 Task: Create a due date automation trigger when advanced on, on the tuesday of the week a card is due add fields with all custom fields completed at 11:00 AM.
Action: Mouse moved to (1175, 95)
Screenshot: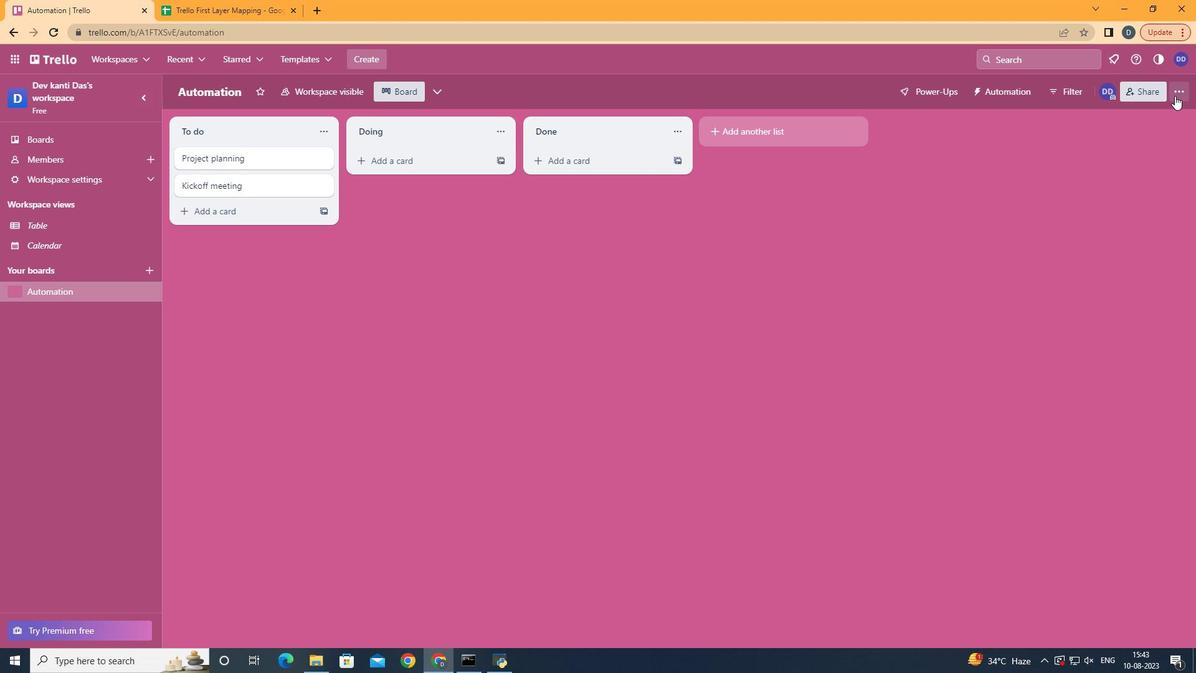 
Action: Mouse pressed left at (1175, 95)
Screenshot: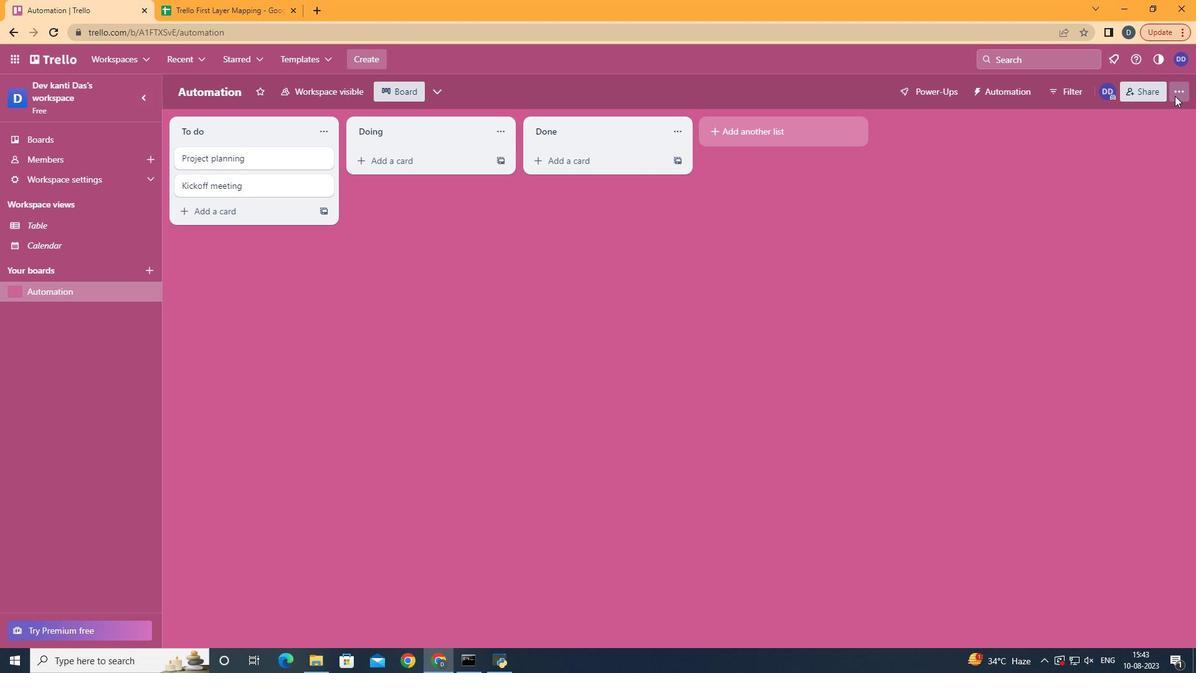 
Action: Mouse moved to (1077, 261)
Screenshot: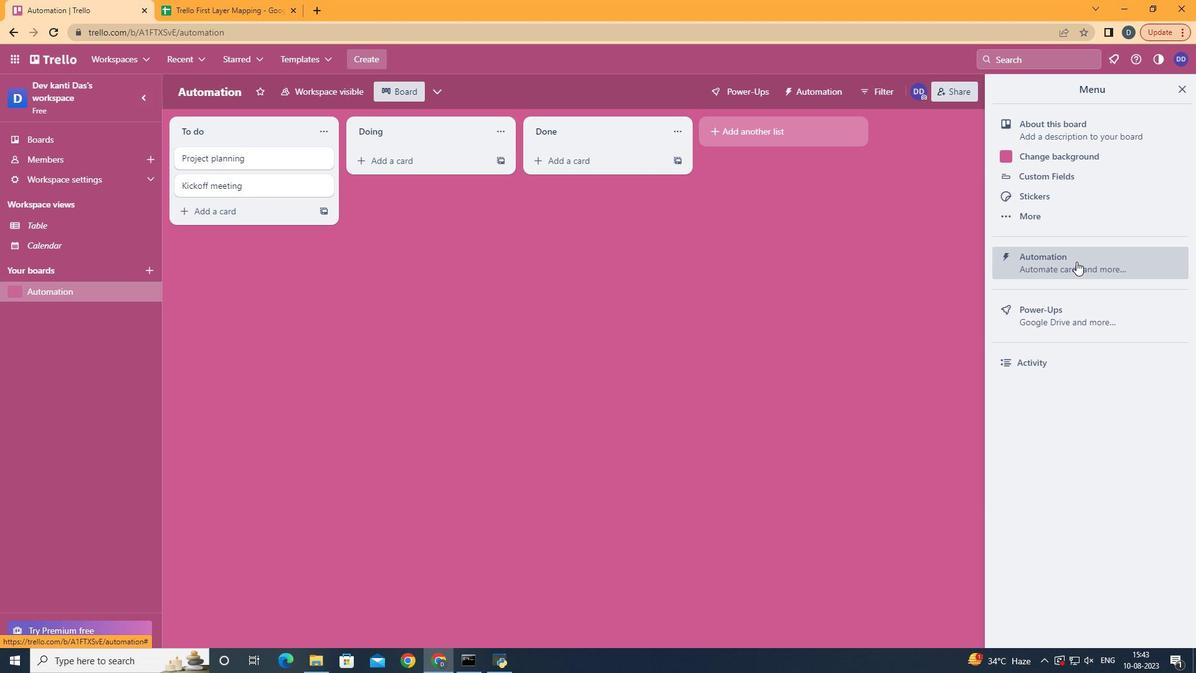 
Action: Mouse pressed left at (1077, 261)
Screenshot: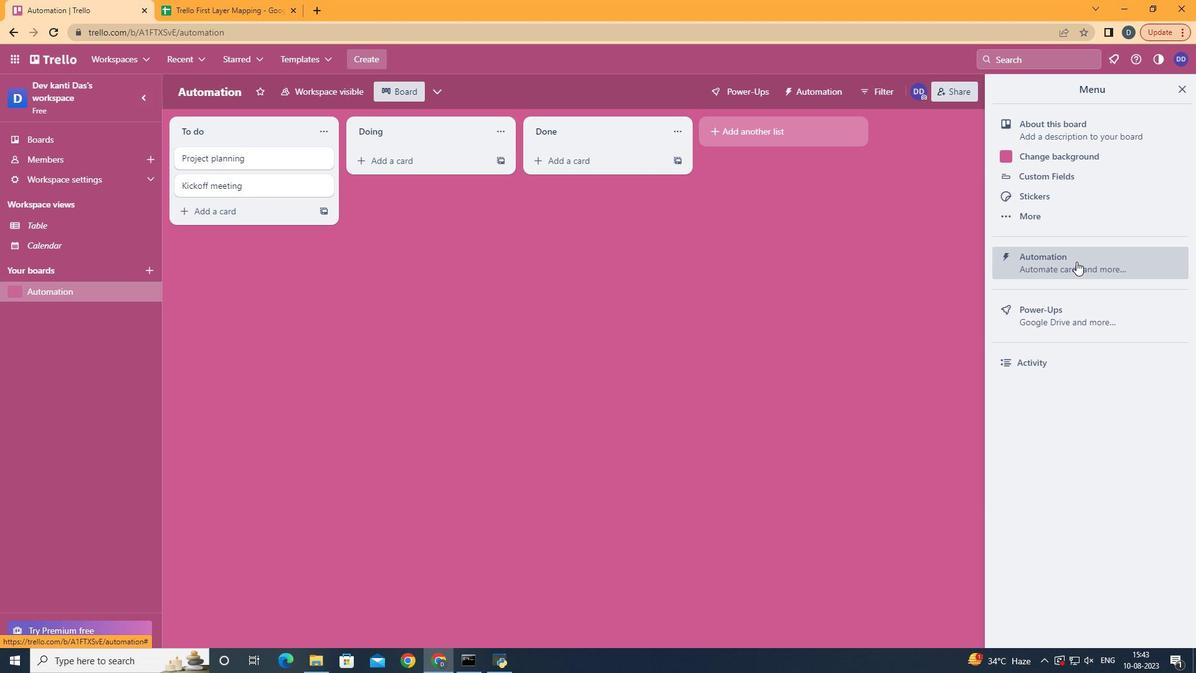 
Action: Mouse moved to (199, 251)
Screenshot: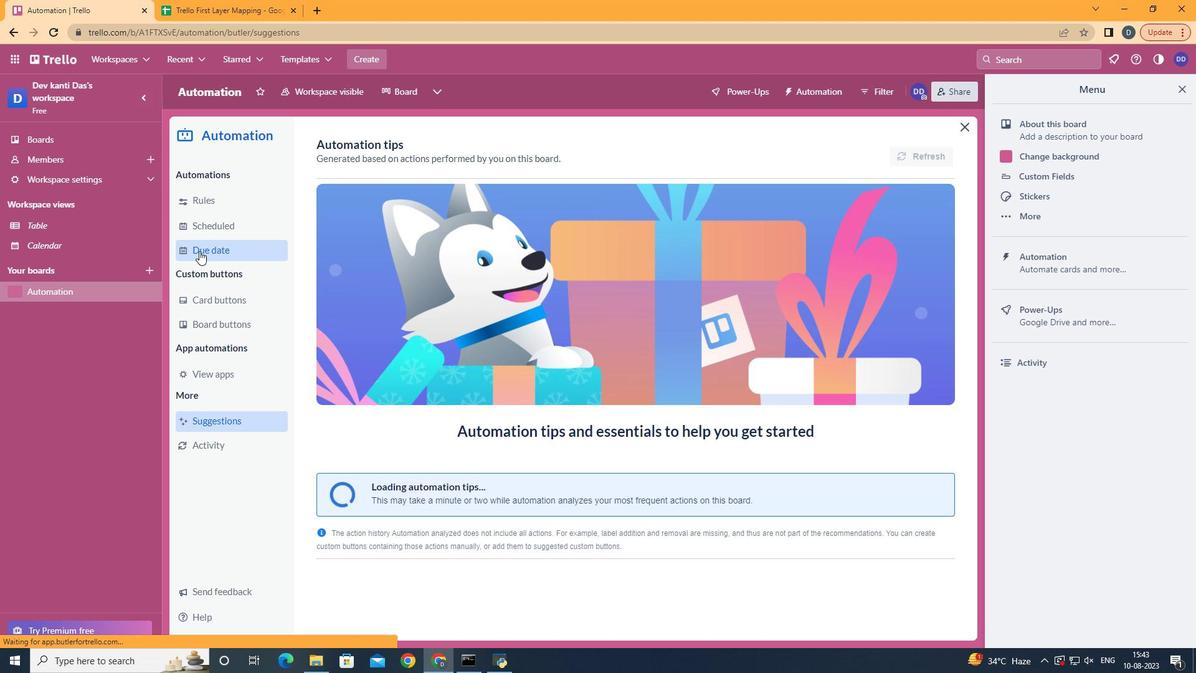 
Action: Mouse pressed left at (199, 251)
Screenshot: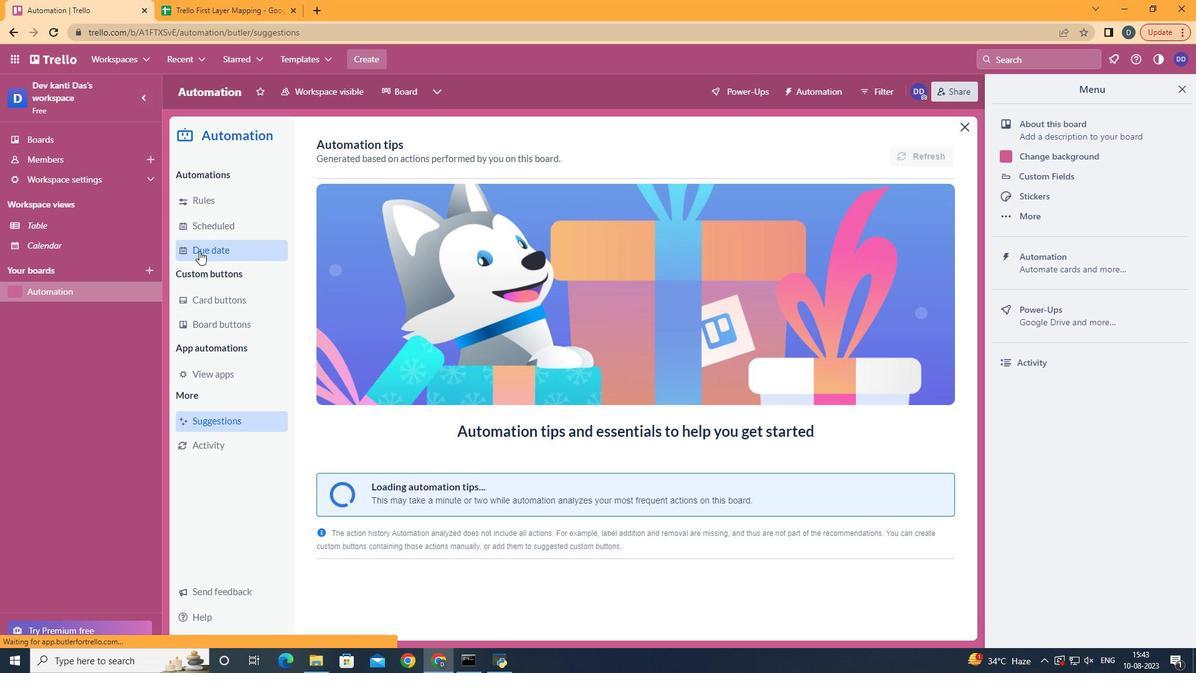 
Action: Mouse moved to (878, 146)
Screenshot: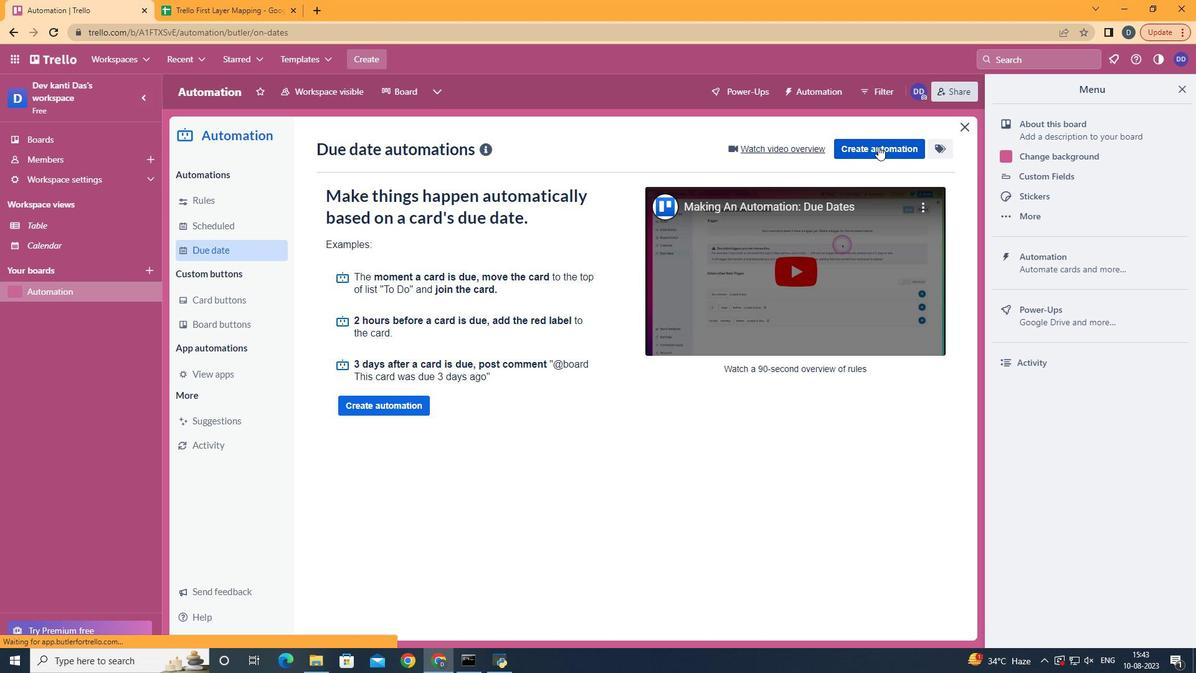 
Action: Mouse pressed left at (878, 146)
Screenshot: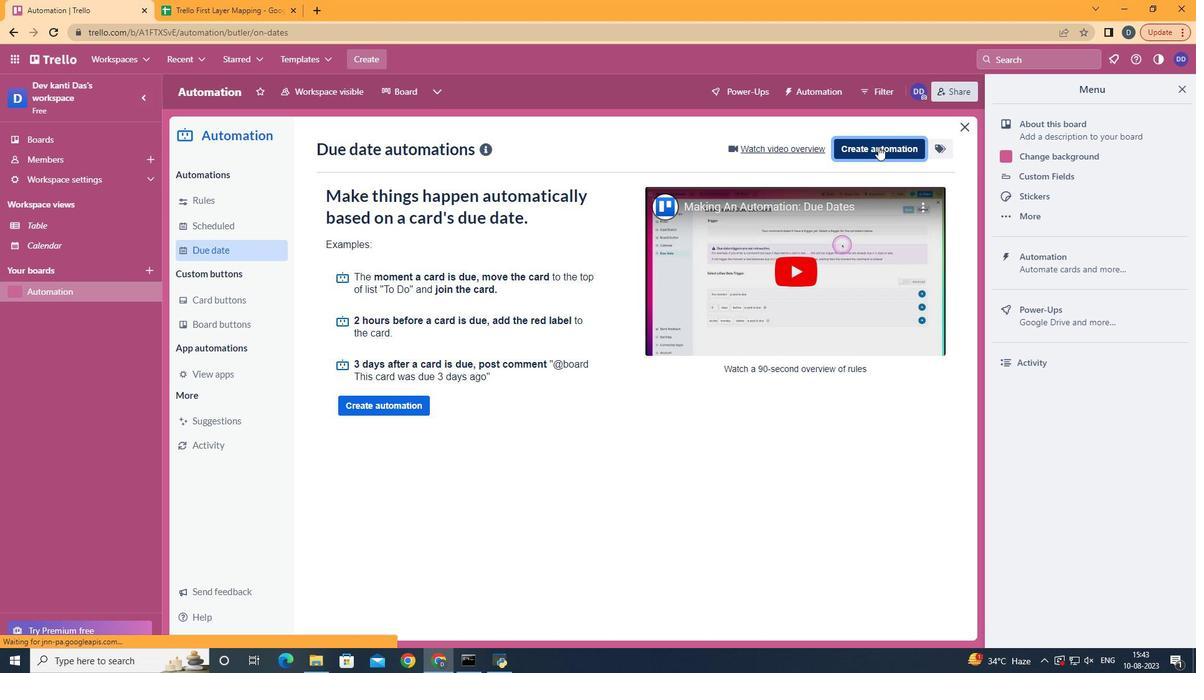 
Action: Mouse moved to (638, 266)
Screenshot: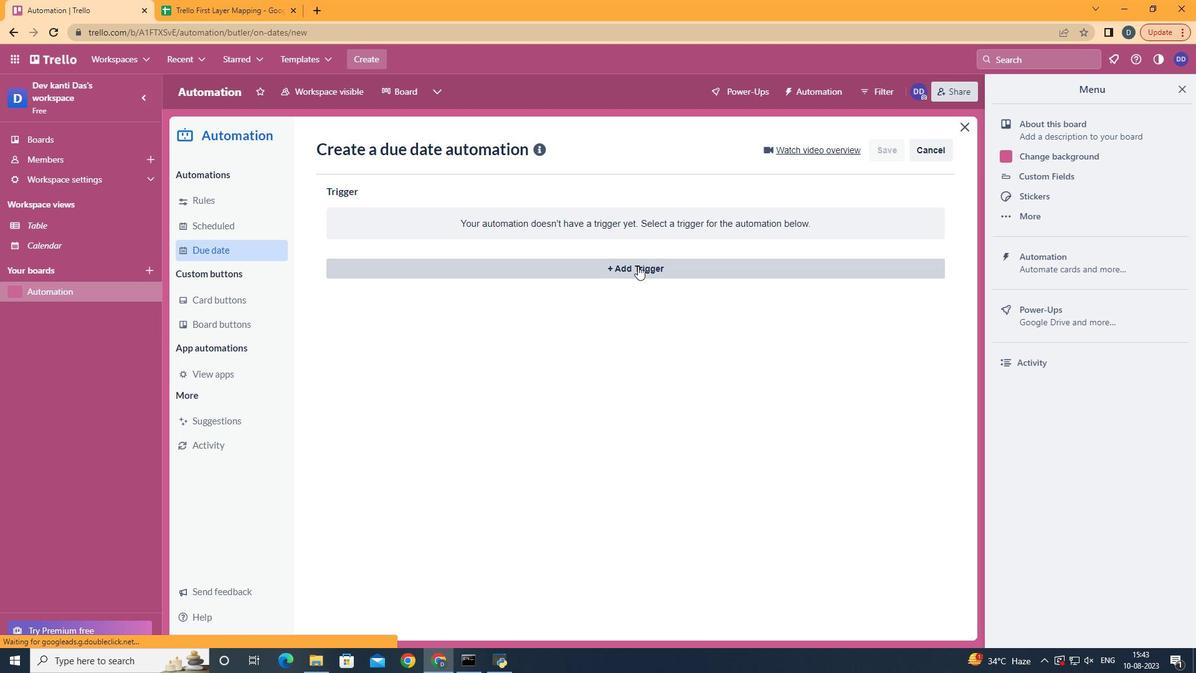 
Action: Mouse pressed left at (638, 266)
Screenshot: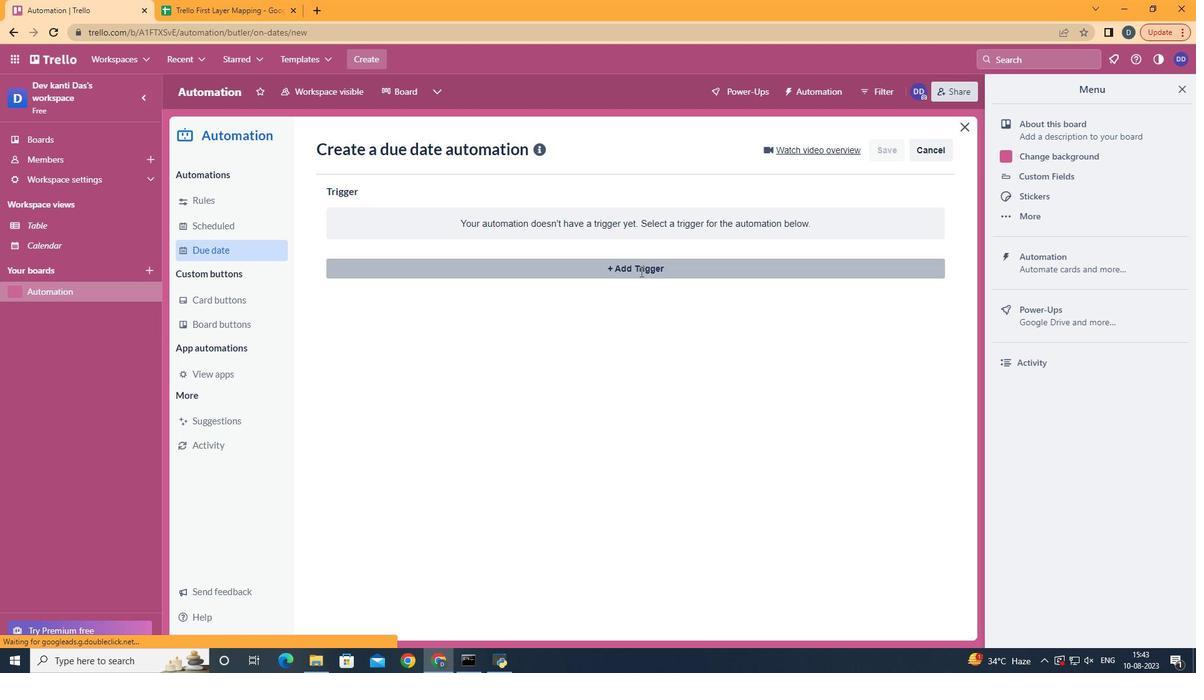 
Action: Mouse moved to (399, 349)
Screenshot: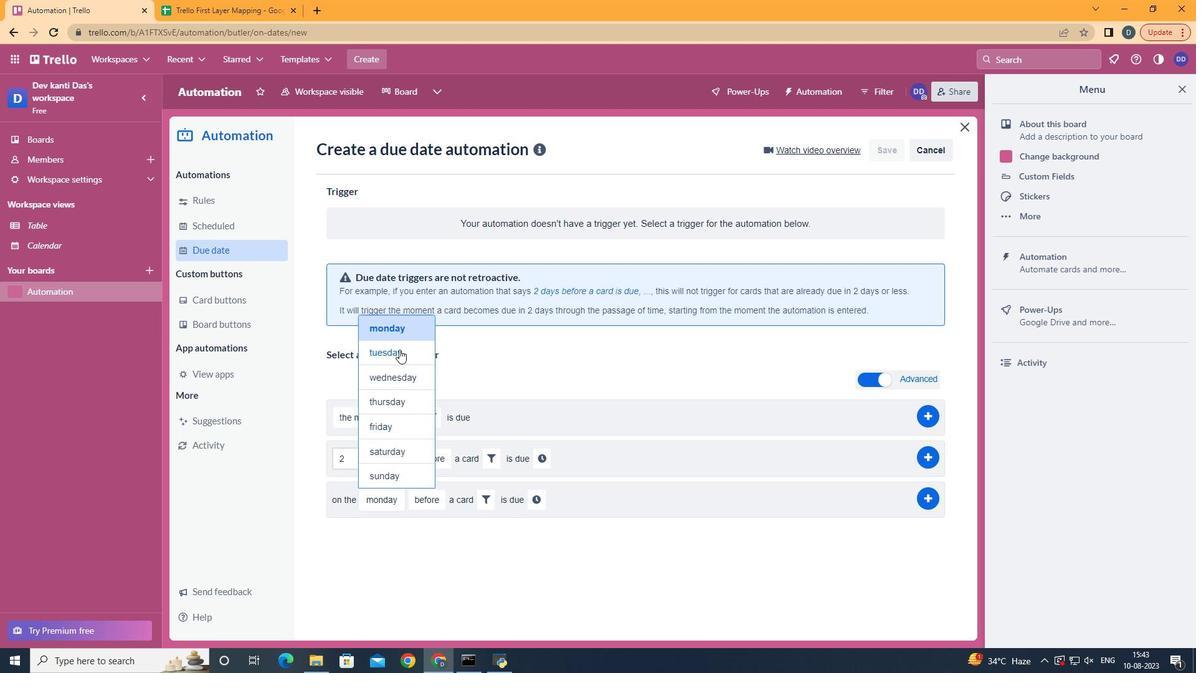 
Action: Mouse pressed left at (399, 349)
Screenshot: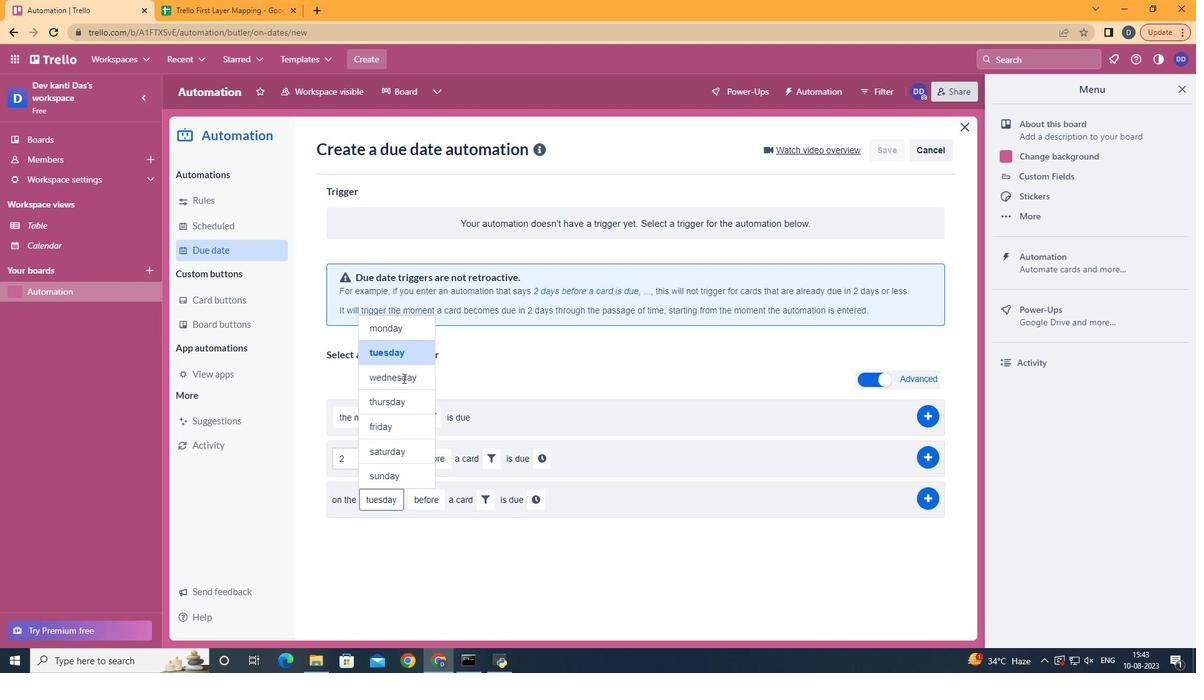 
Action: Mouse moved to (448, 565)
Screenshot: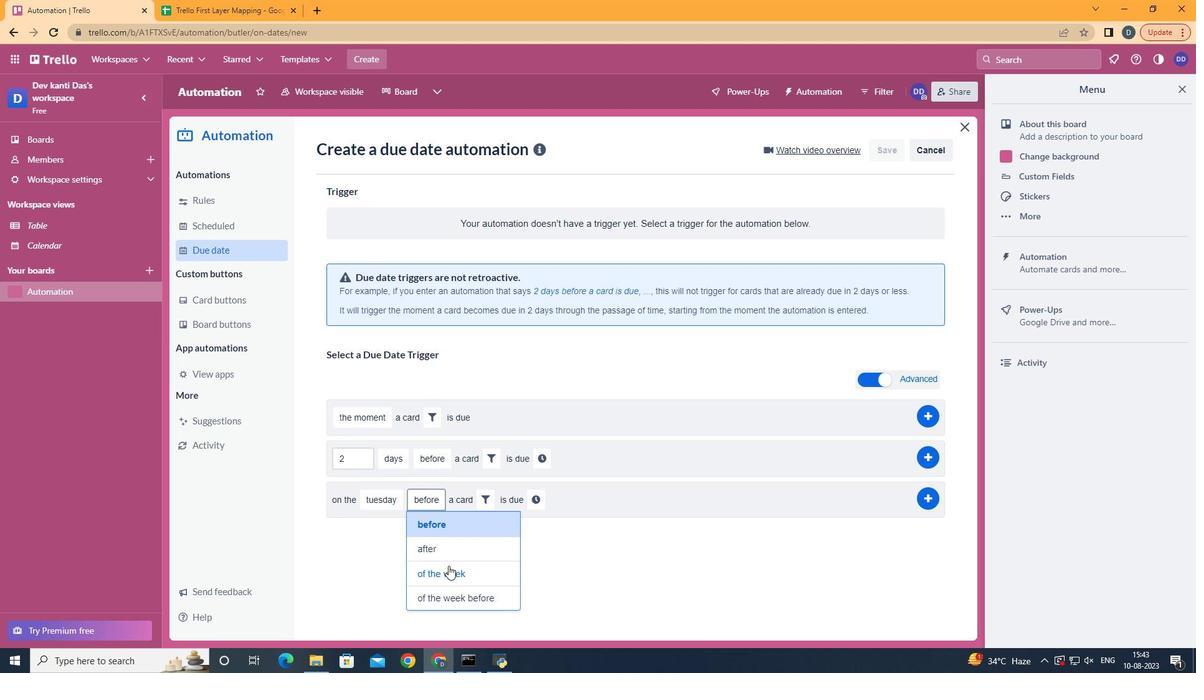 
Action: Mouse pressed left at (448, 565)
Screenshot: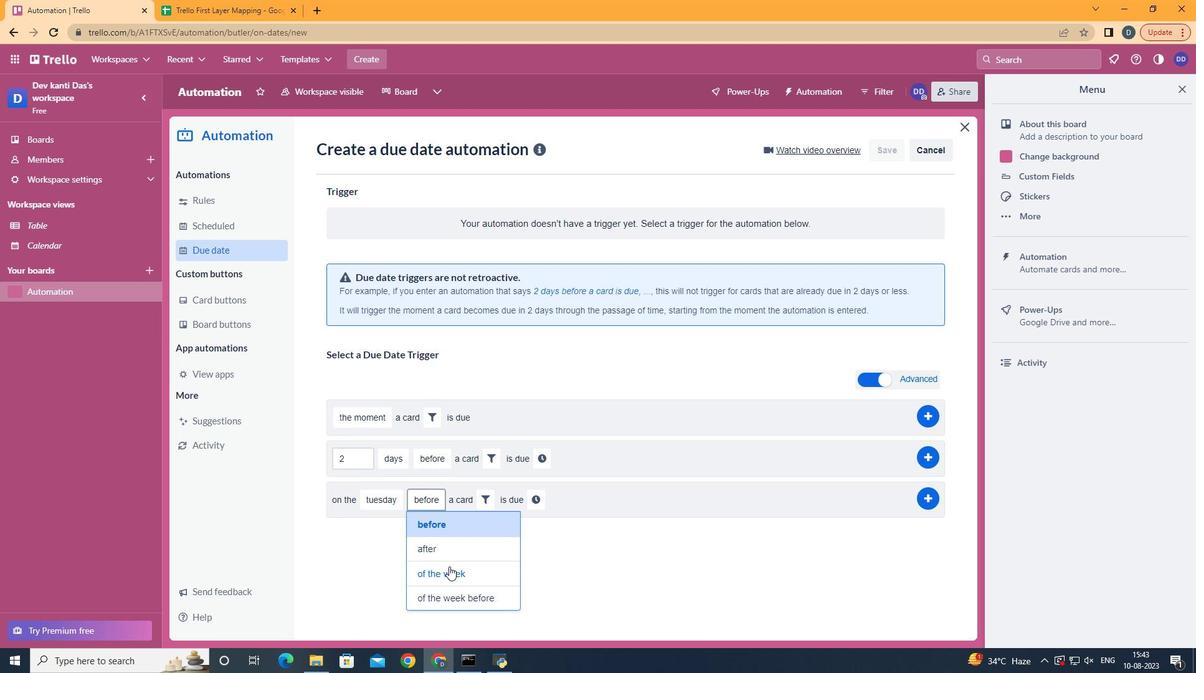 
Action: Mouse moved to (503, 496)
Screenshot: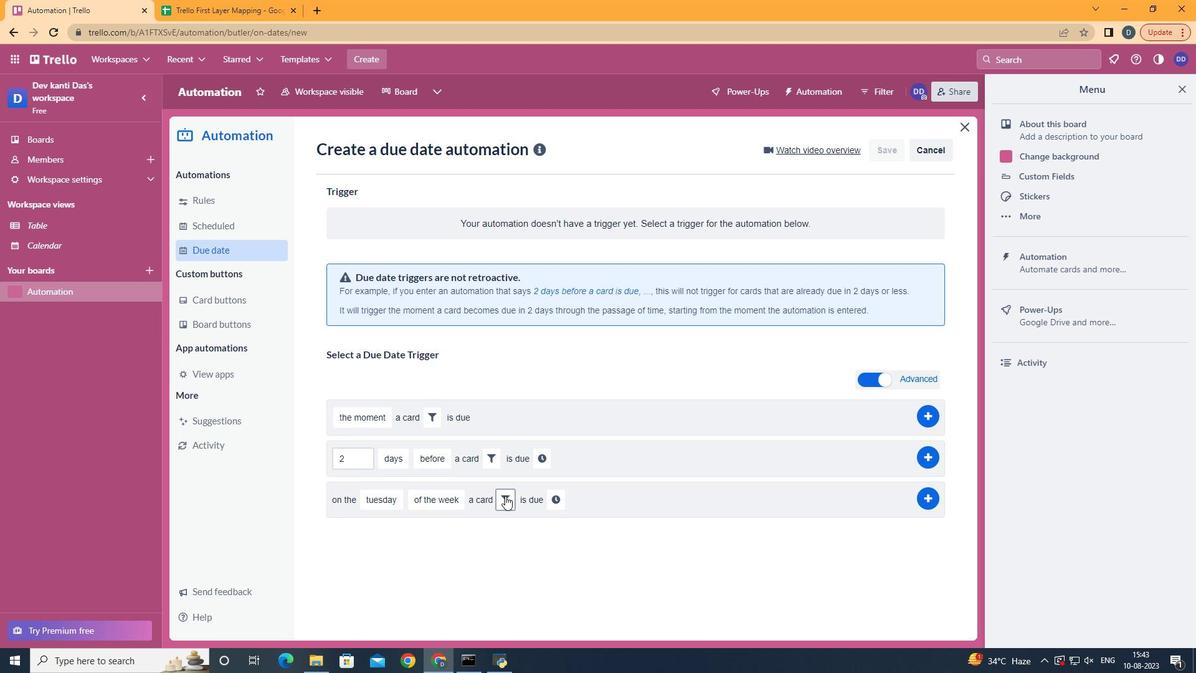 
Action: Mouse pressed left at (503, 496)
Screenshot: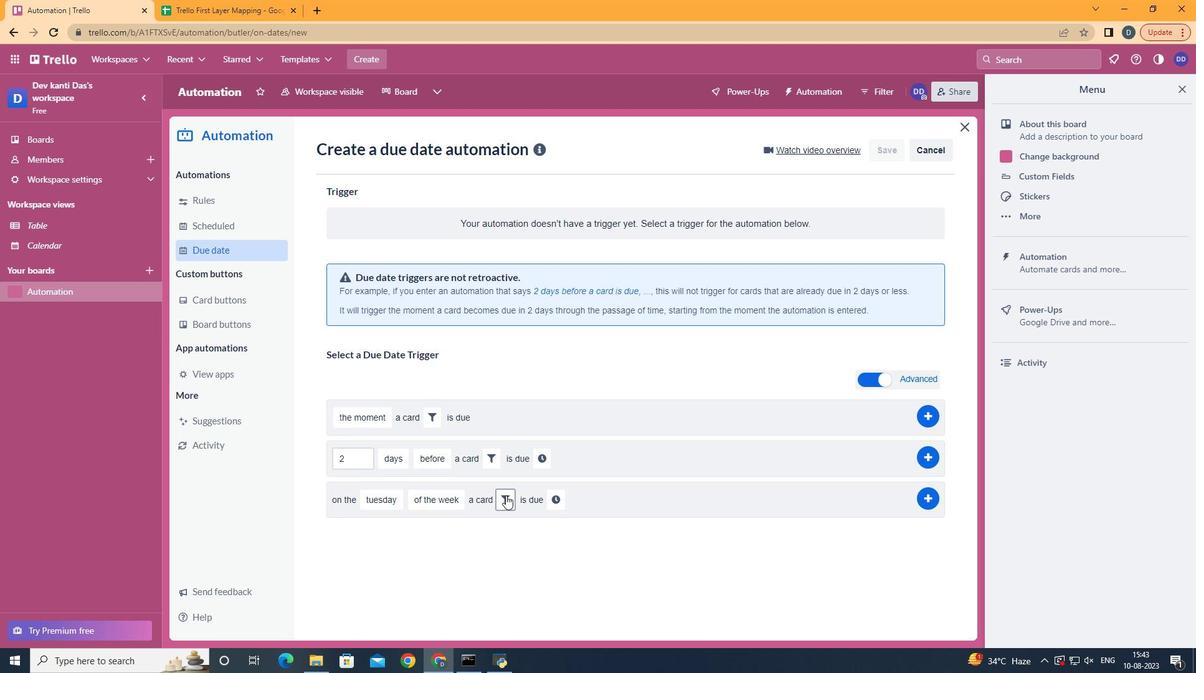 
Action: Mouse moved to (706, 534)
Screenshot: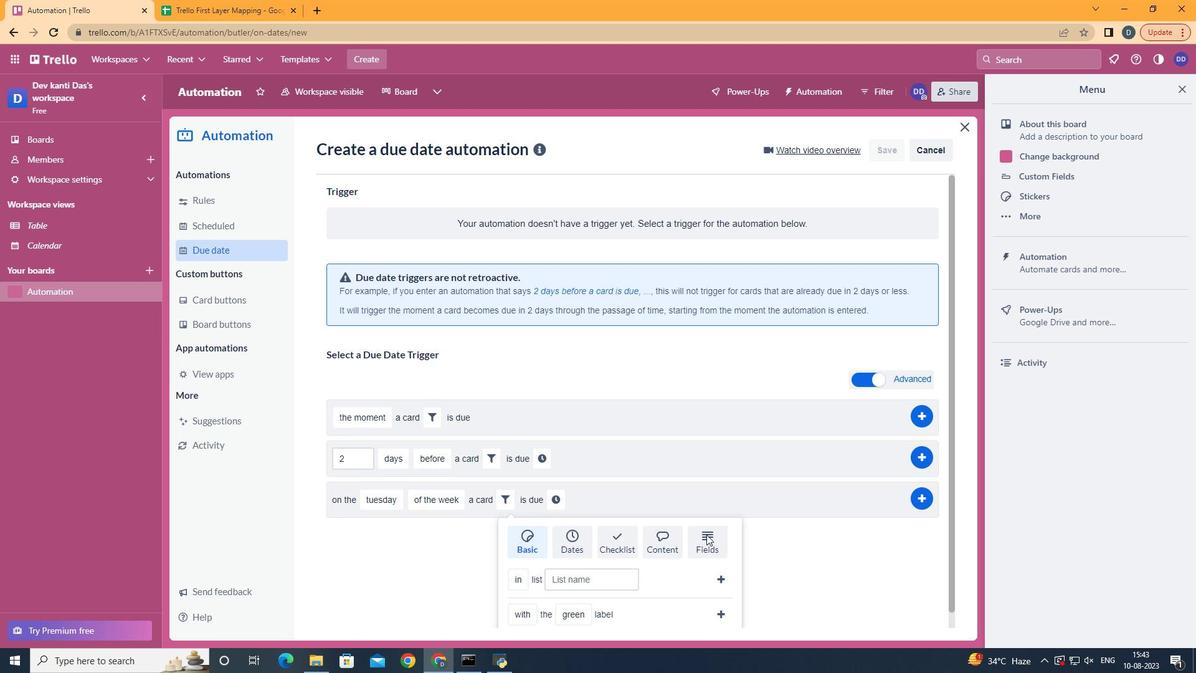 
Action: Mouse pressed left at (706, 534)
Screenshot: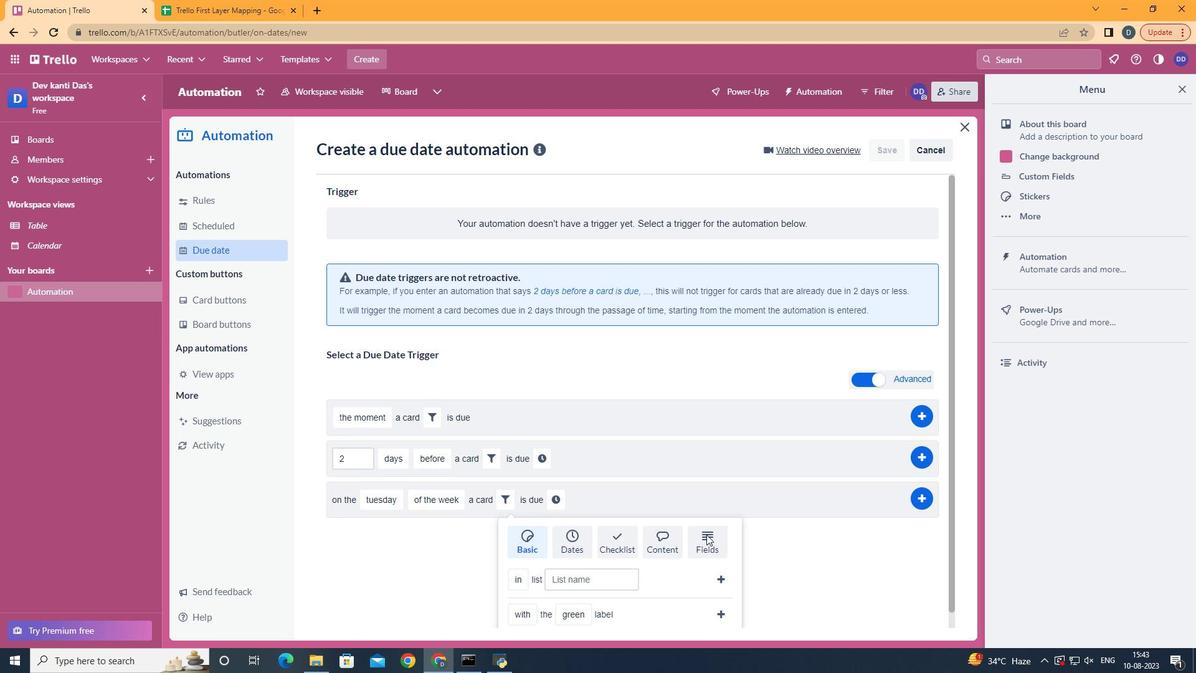 
Action: Mouse scrolled (706, 534) with delta (0, 0)
Screenshot: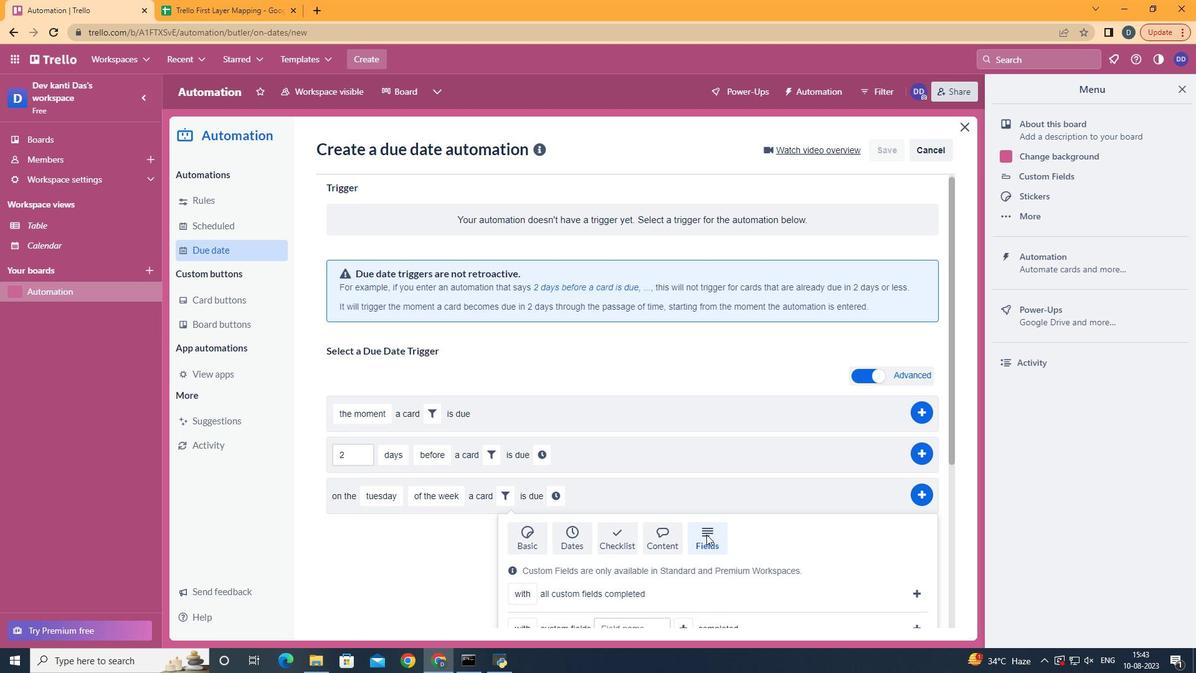
Action: Mouse scrolled (706, 534) with delta (0, 0)
Screenshot: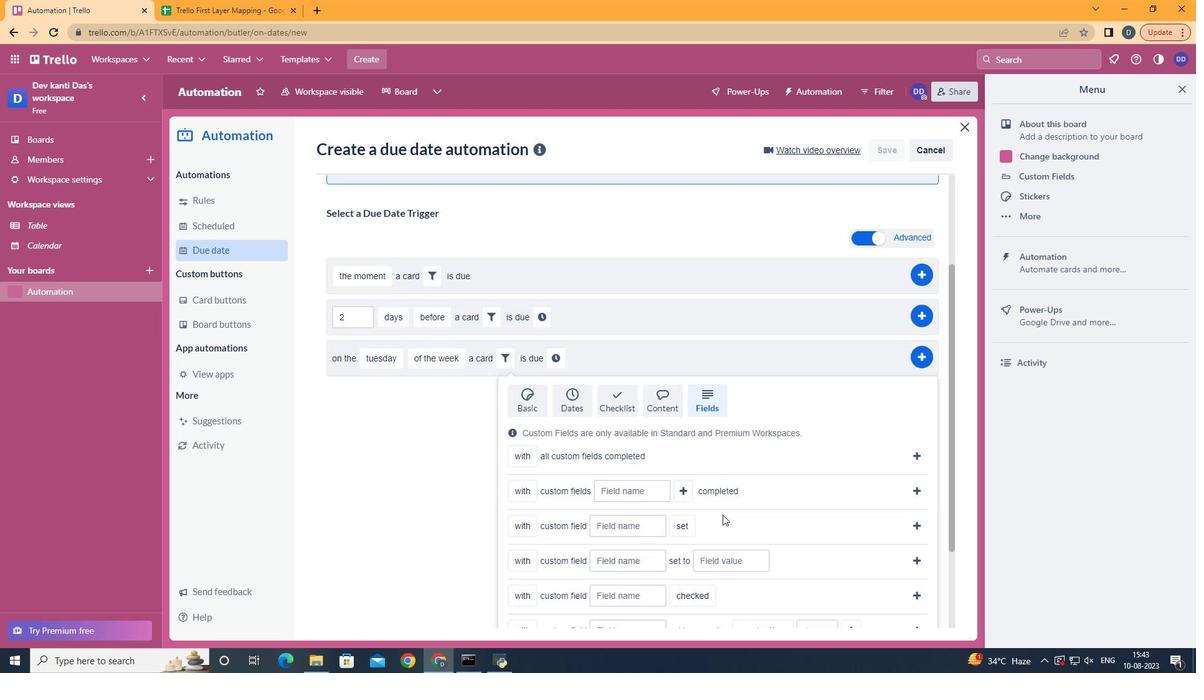 
Action: Mouse scrolled (706, 534) with delta (0, 0)
Screenshot: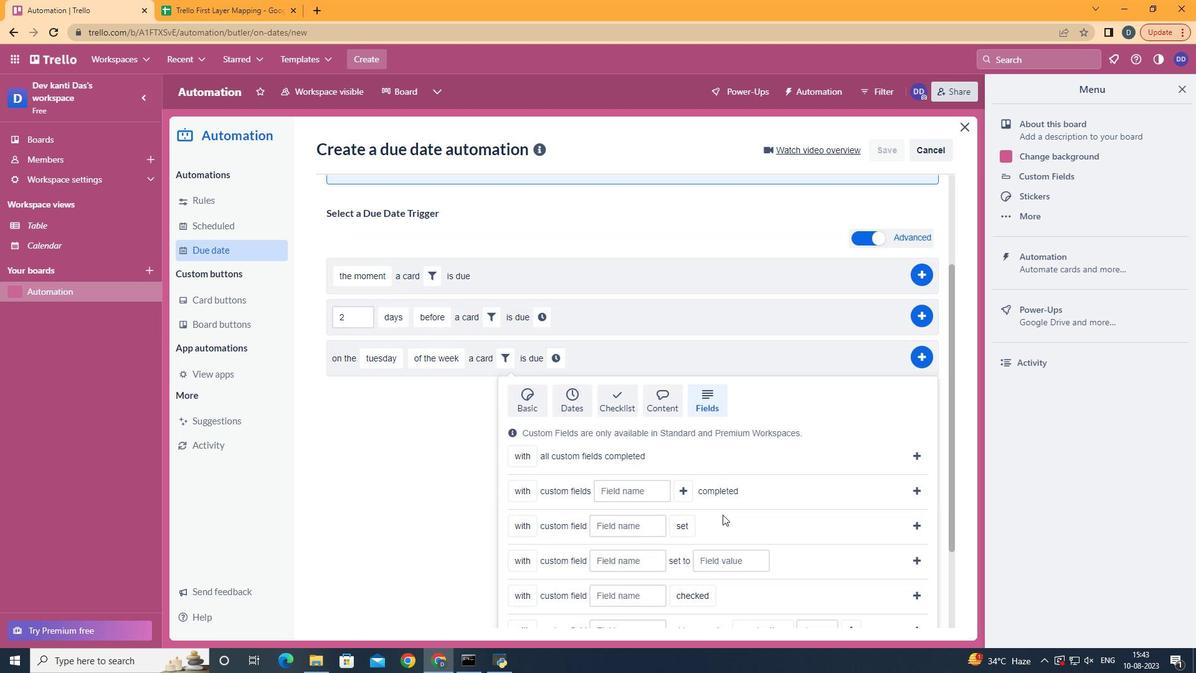 
Action: Mouse scrolled (706, 534) with delta (0, 0)
Screenshot: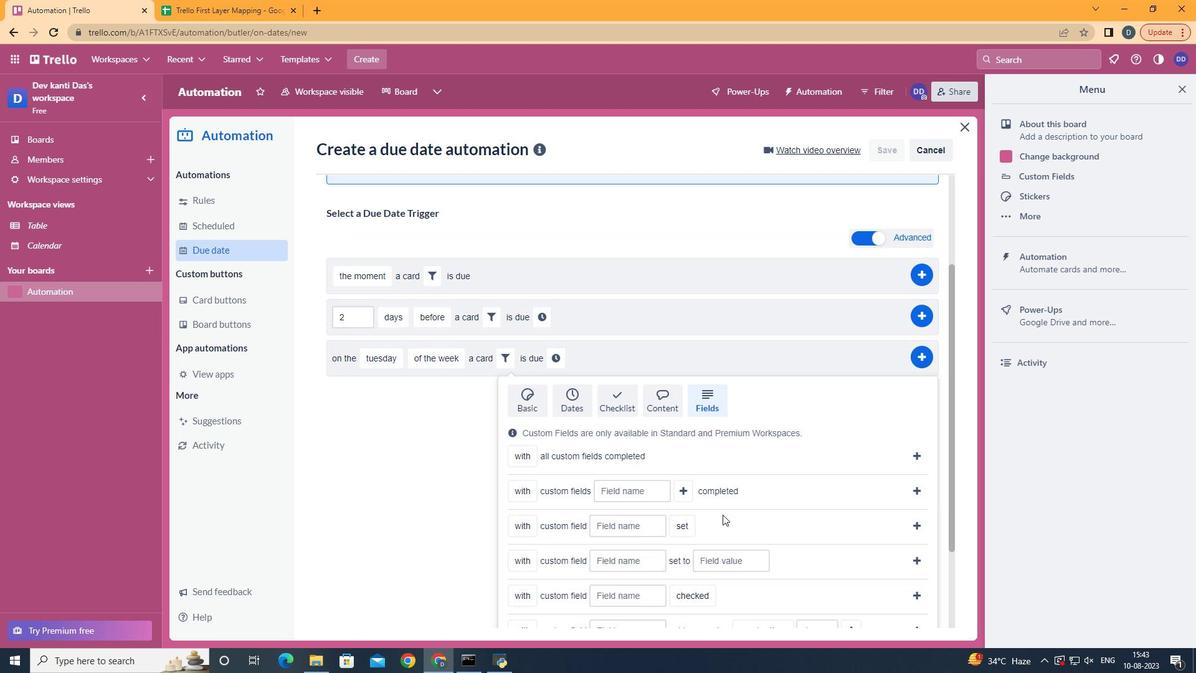
Action: Mouse moved to (915, 355)
Screenshot: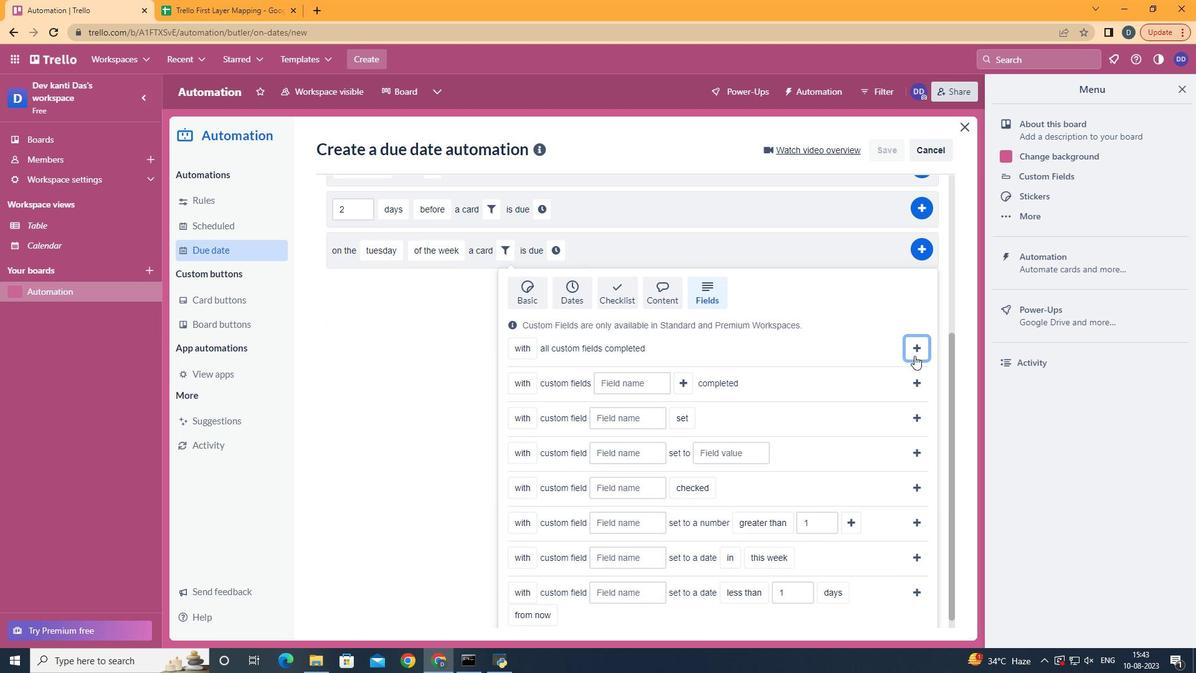 
Action: Mouse pressed left at (915, 355)
Screenshot: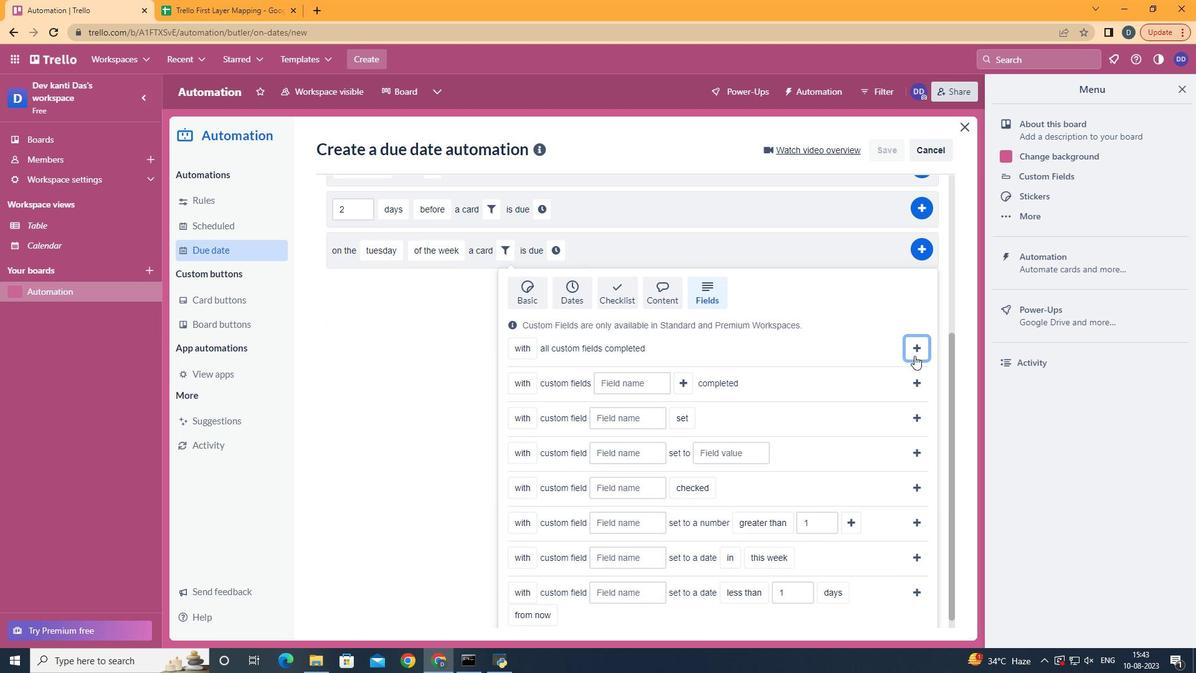 
Action: Mouse moved to (709, 499)
Screenshot: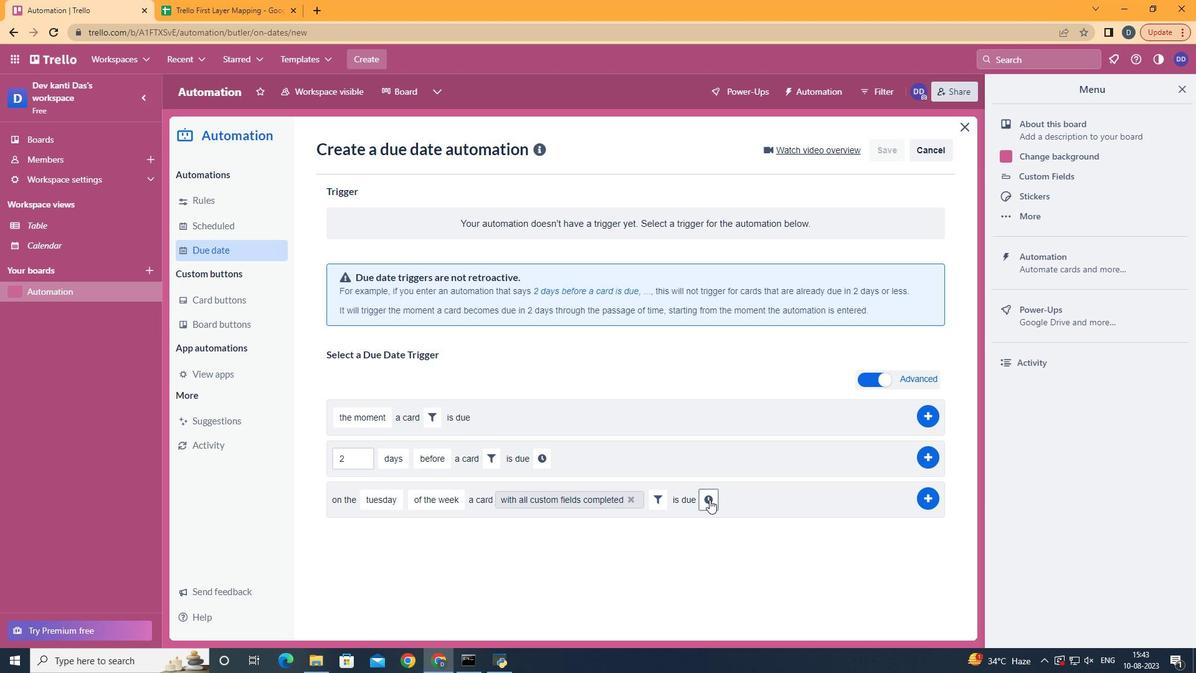 
Action: Mouse pressed left at (709, 499)
Screenshot: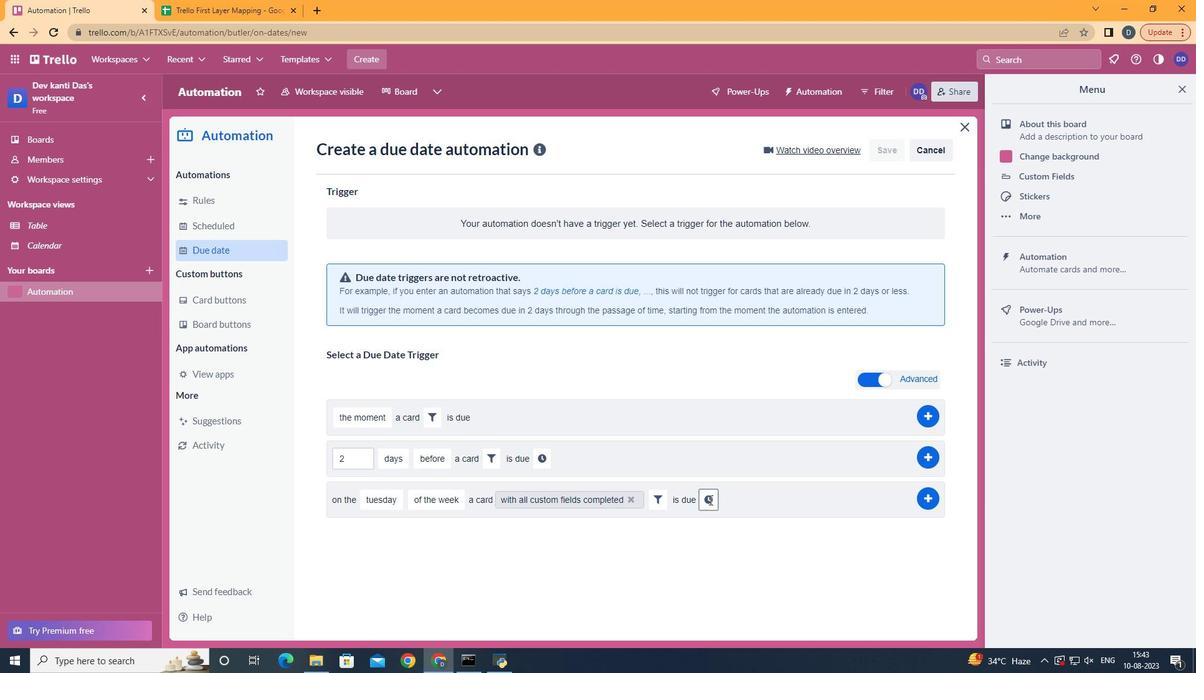 
Action: Mouse moved to (740, 501)
Screenshot: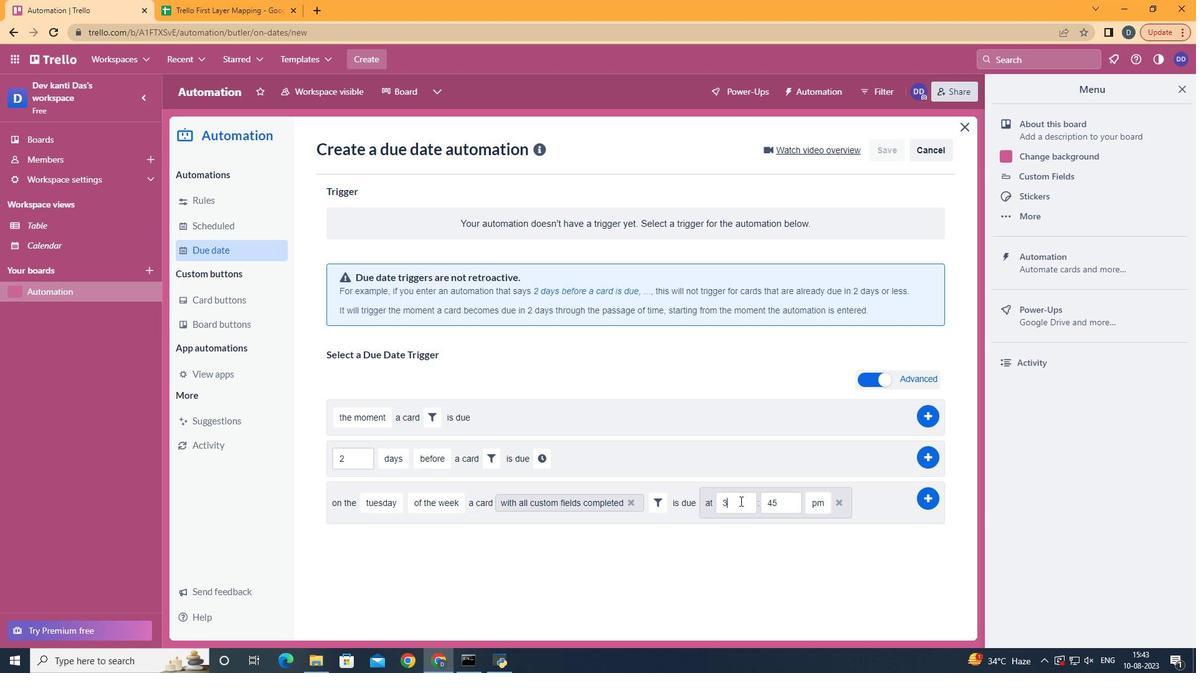 
Action: Mouse pressed left at (740, 501)
Screenshot: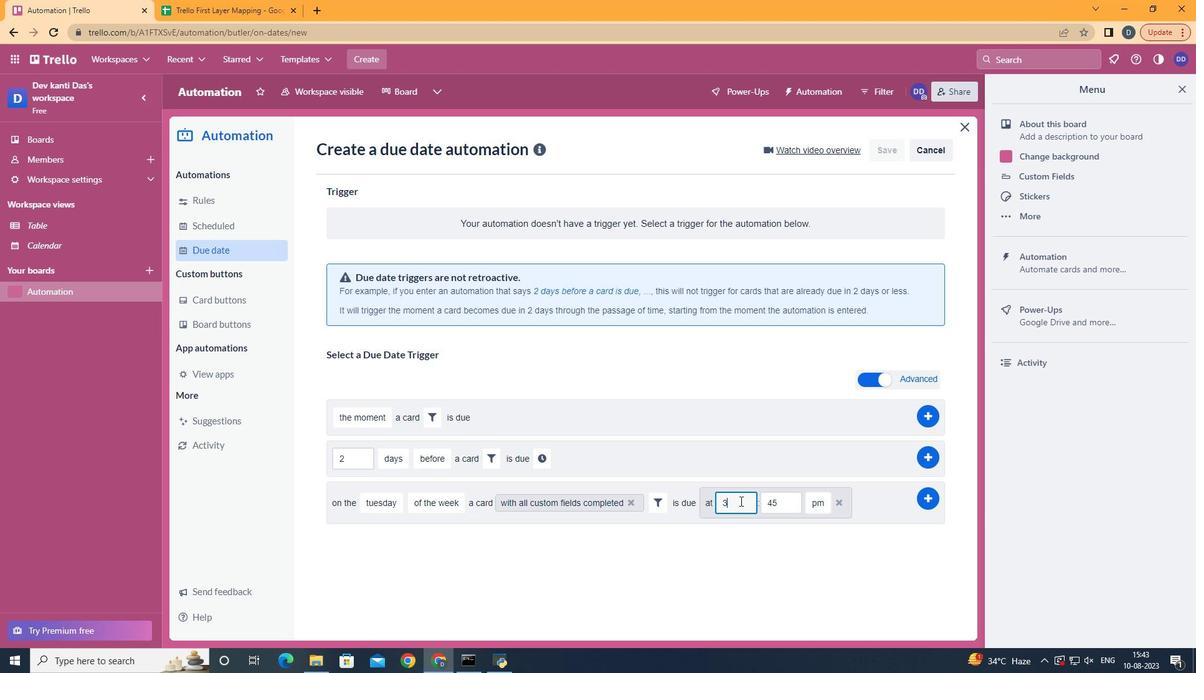 
Action: Mouse moved to (741, 501)
Screenshot: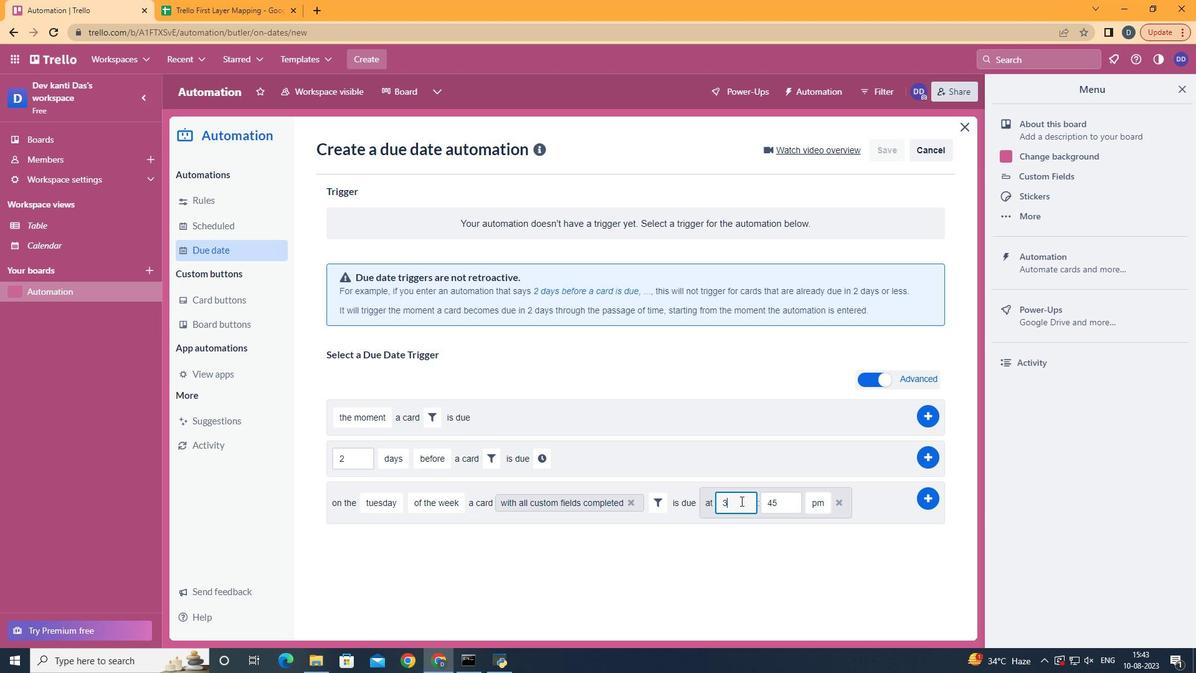 
Action: Key pressed <Key.backspace>11
Screenshot: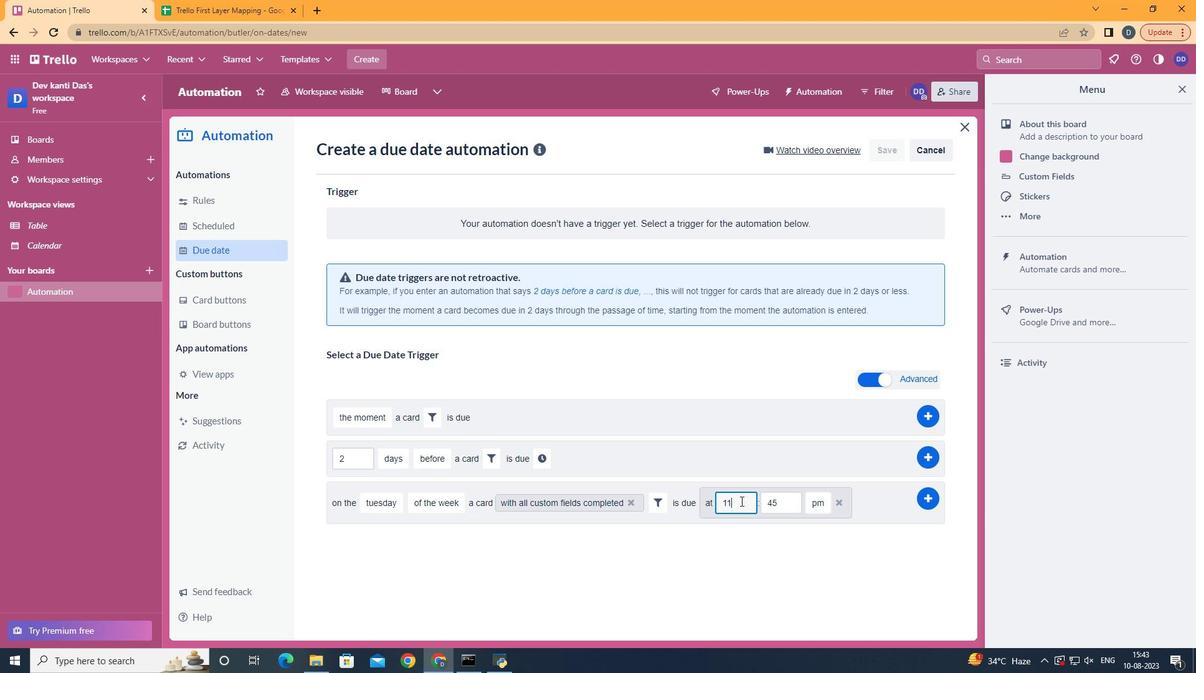 
Action: Mouse moved to (786, 499)
Screenshot: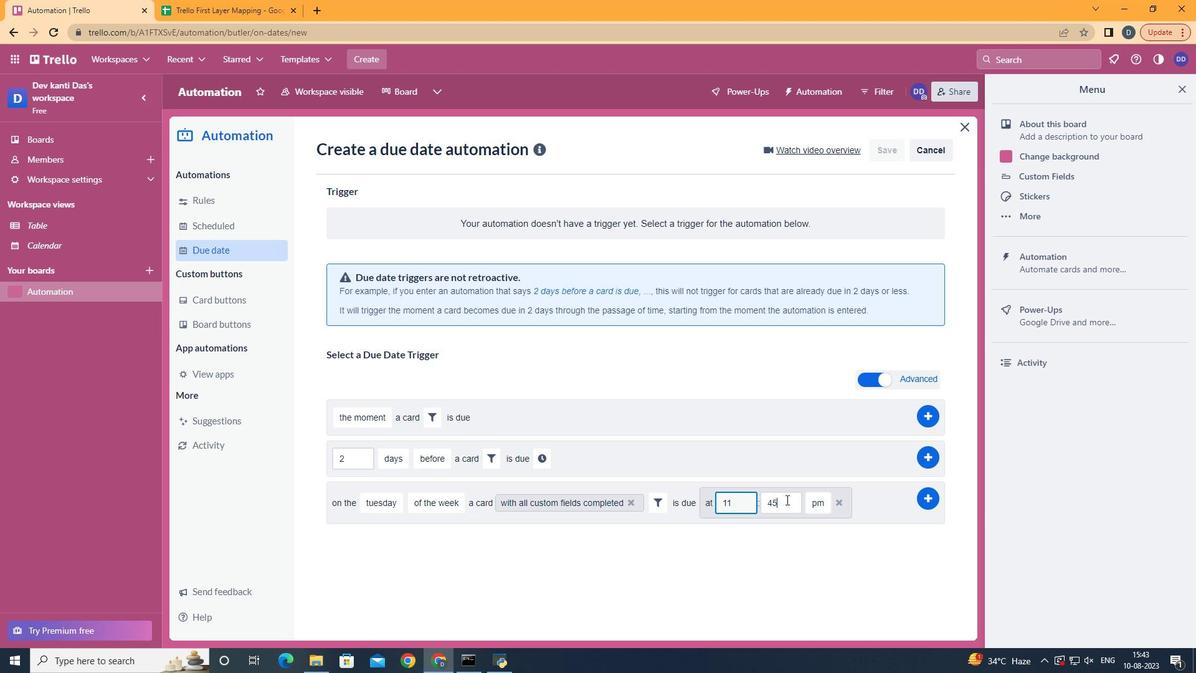 
Action: Mouse pressed left at (786, 499)
Screenshot: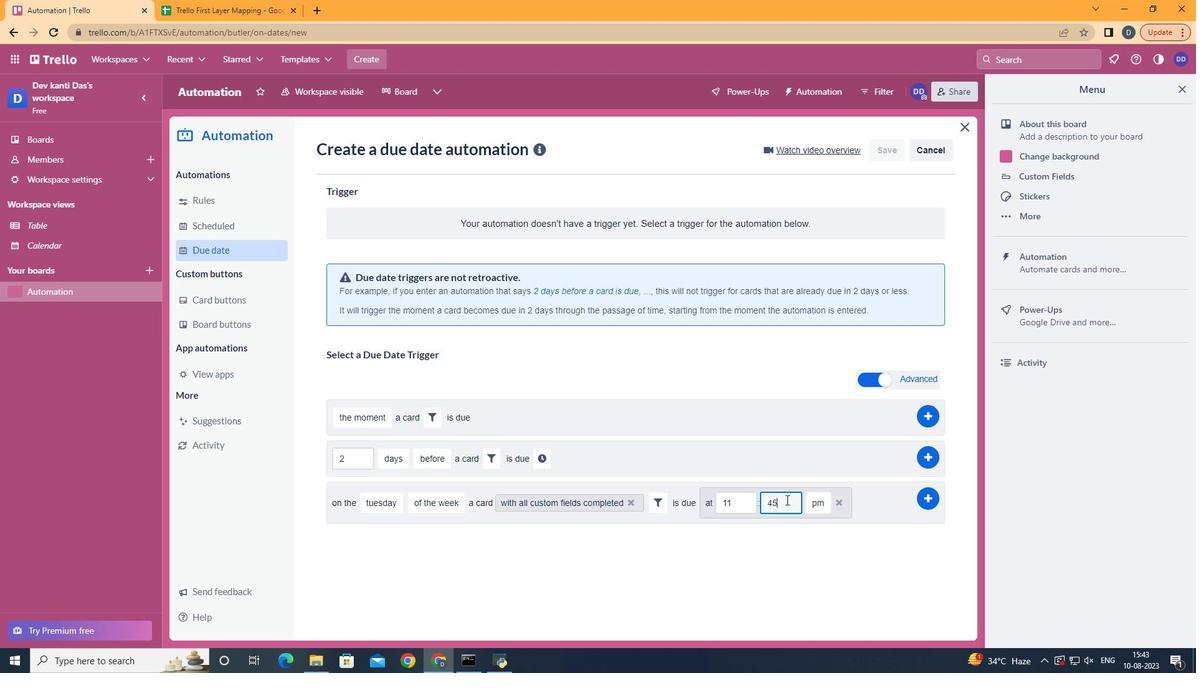 
Action: Key pressed <Key.backspace><Key.backspace>
Screenshot: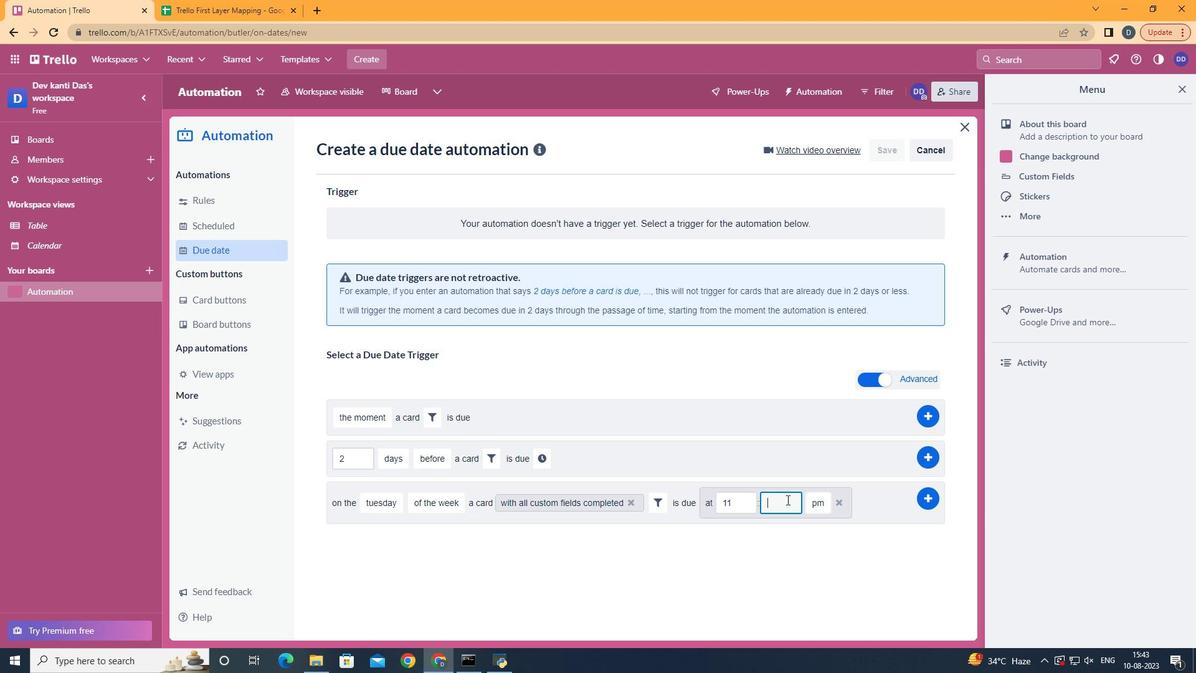 
Action: Mouse moved to (787, 499)
Screenshot: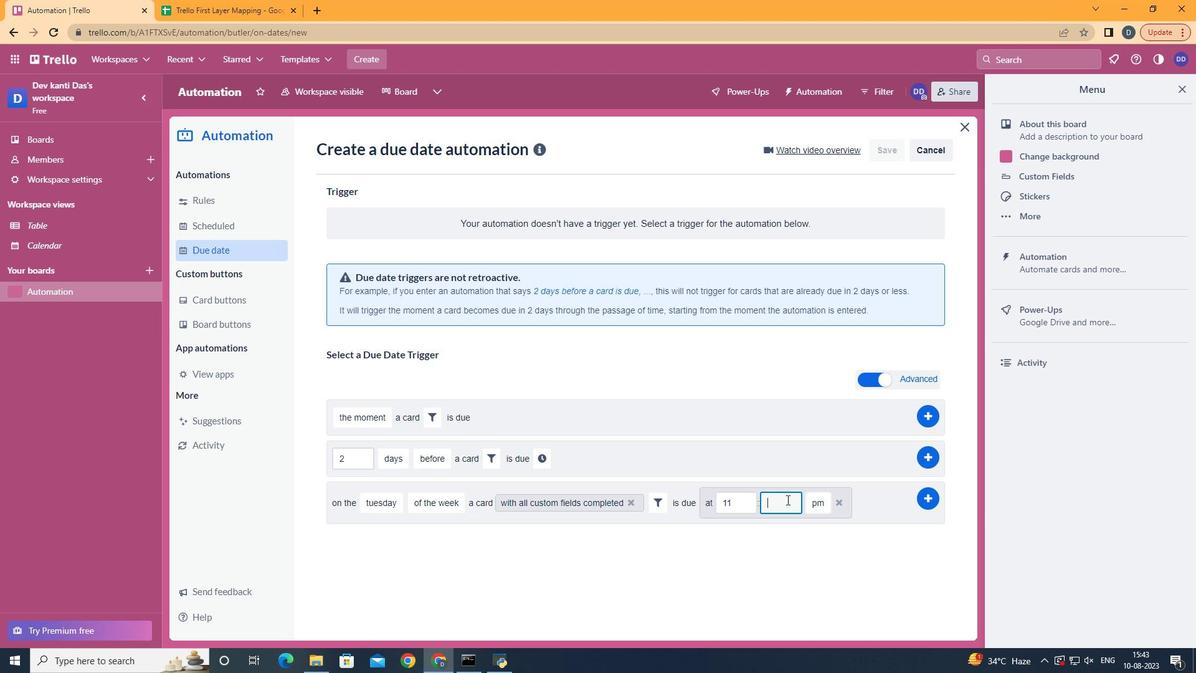 
Action: Key pressed 00
Screenshot: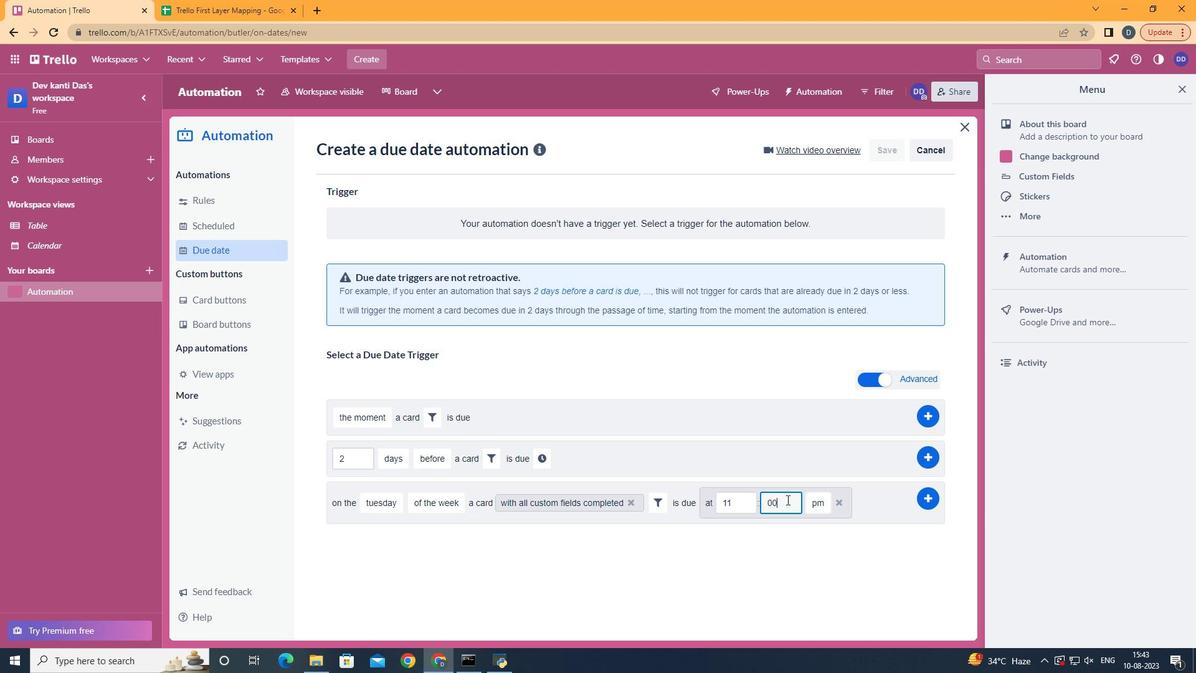 
Action: Mouse moved to (820, 529)
Screenshot: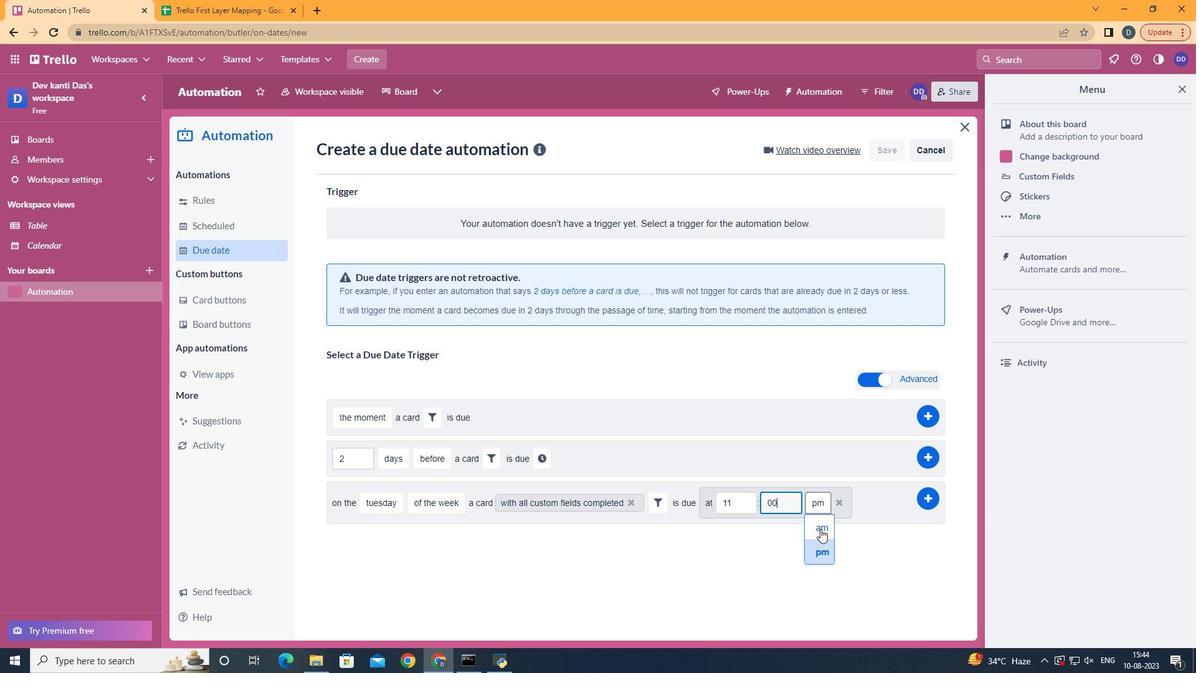 
Action: Mouse pressed left at (820, 529)
Screenshot: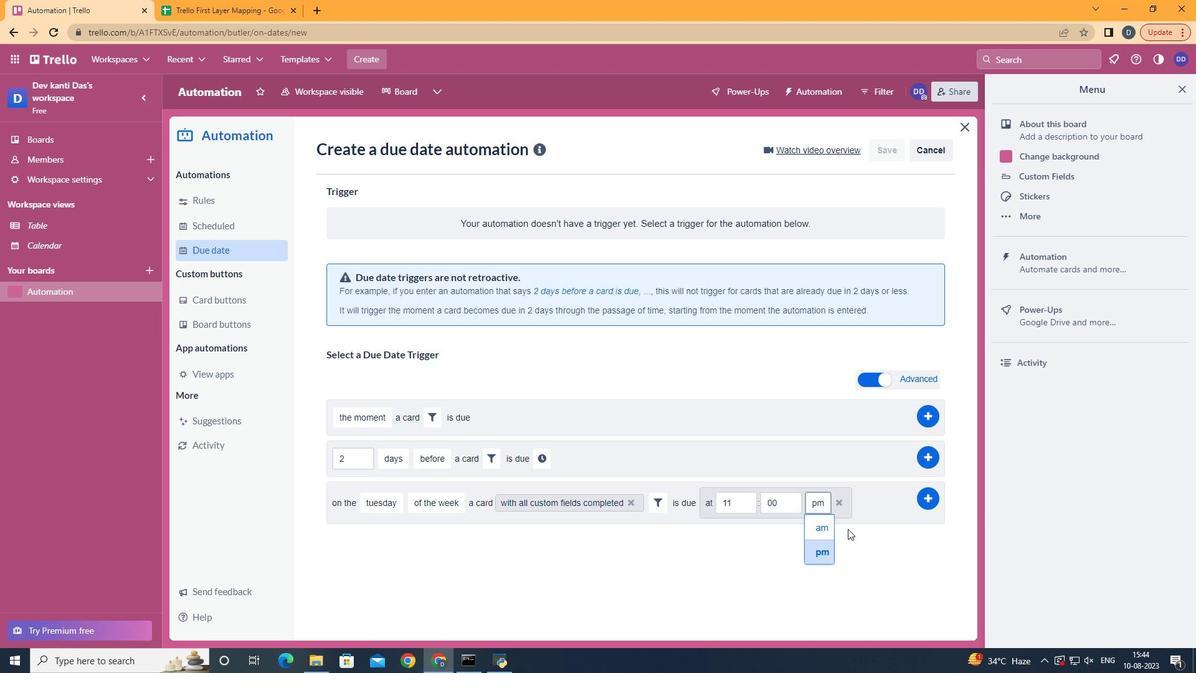 
Action: Mouse moved to (931, 489)
Screenshot: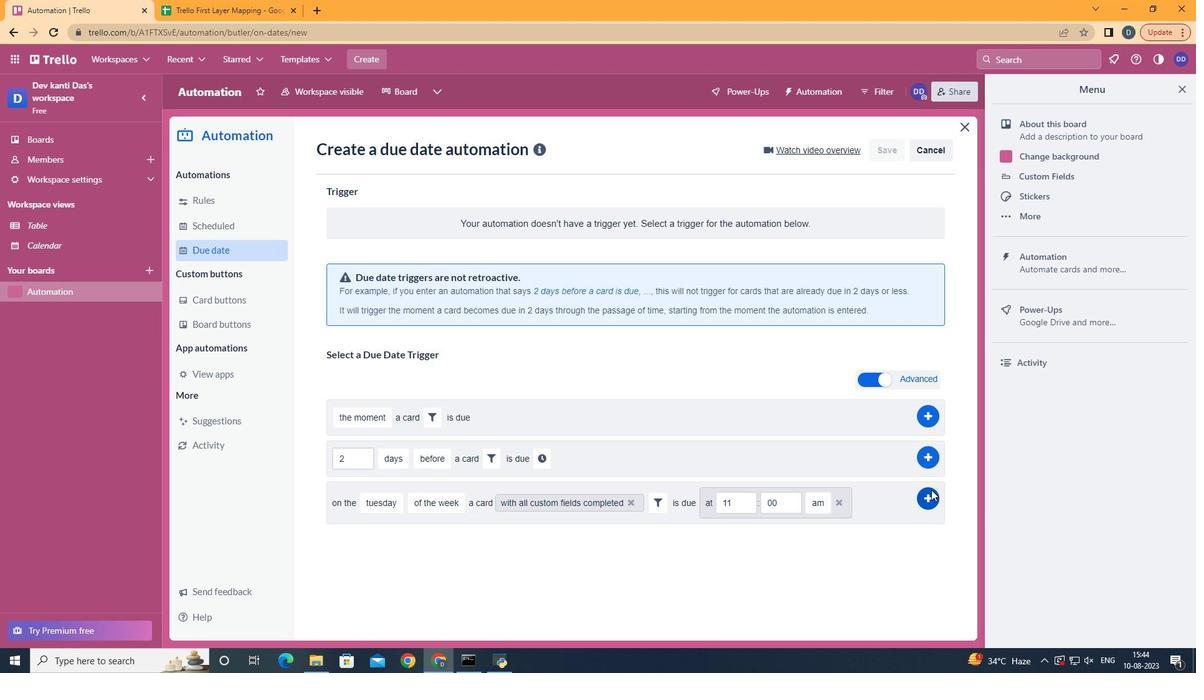 
Action: Mouse pressed left at (931, 489)
Screenshot: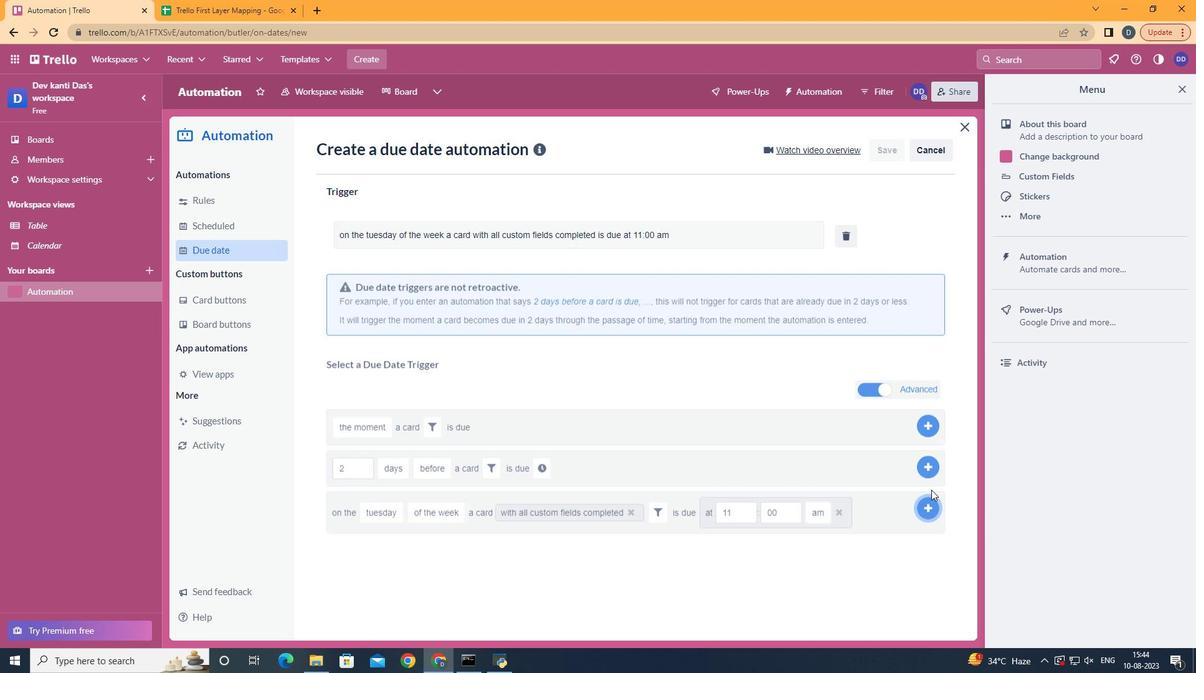 
Action: Mouse moved to (930, 495)
Screenshot: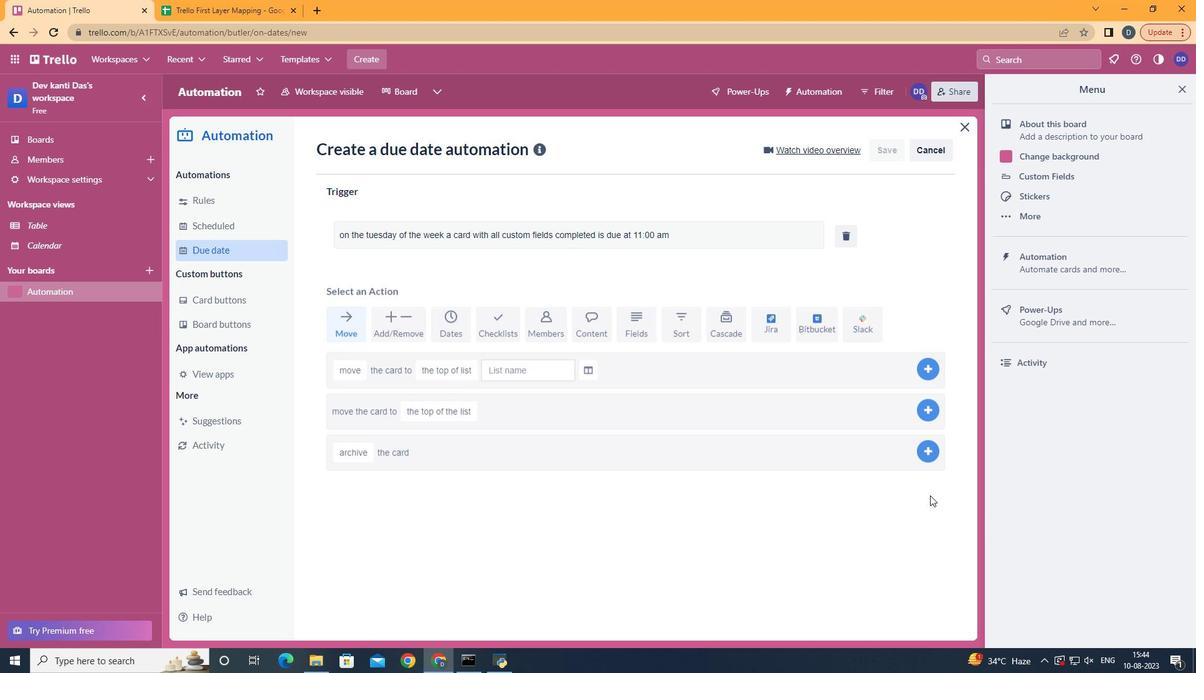 
